 Task: Add and Delete The video "Movie A.mp4"
Action: Mouse moved to (642, 112)
Screenshot: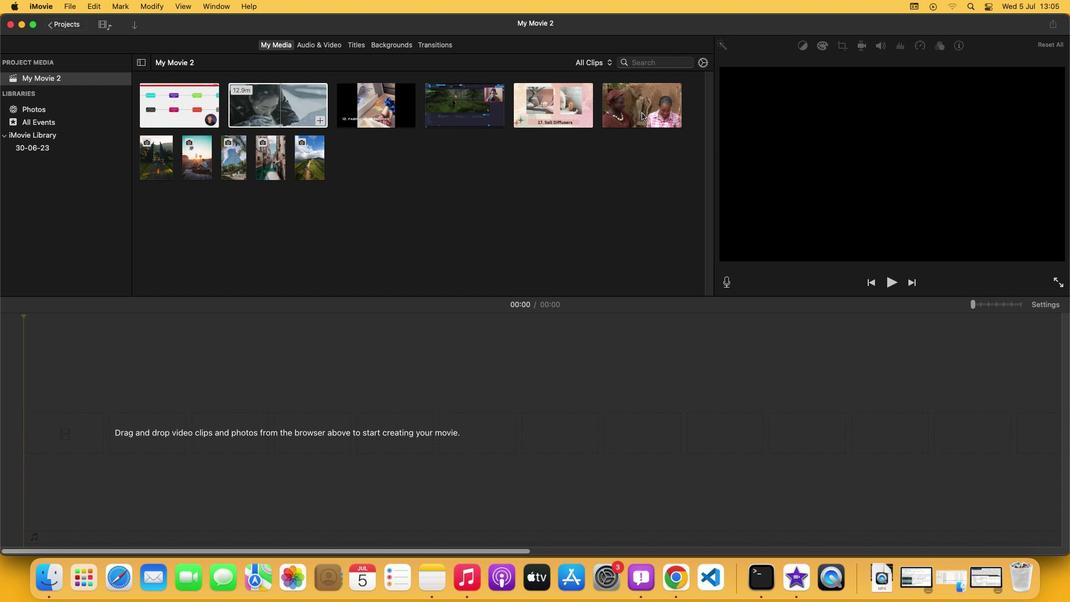 
Action: Mouse pressed left at (642, 112)
Screenshot: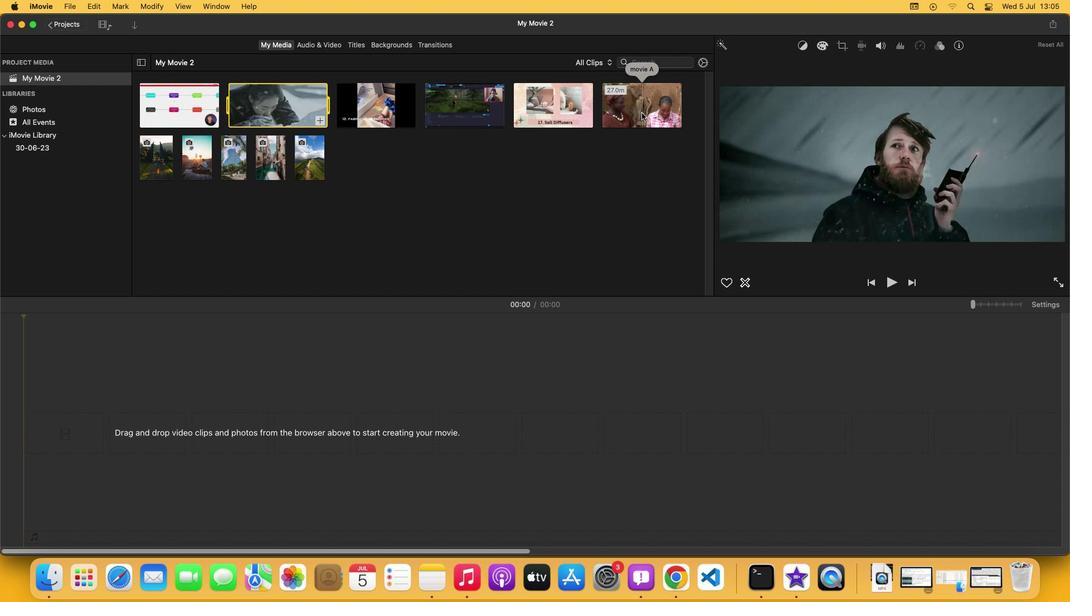 
Action: Mouse moved to (98, 10)
Screenshot: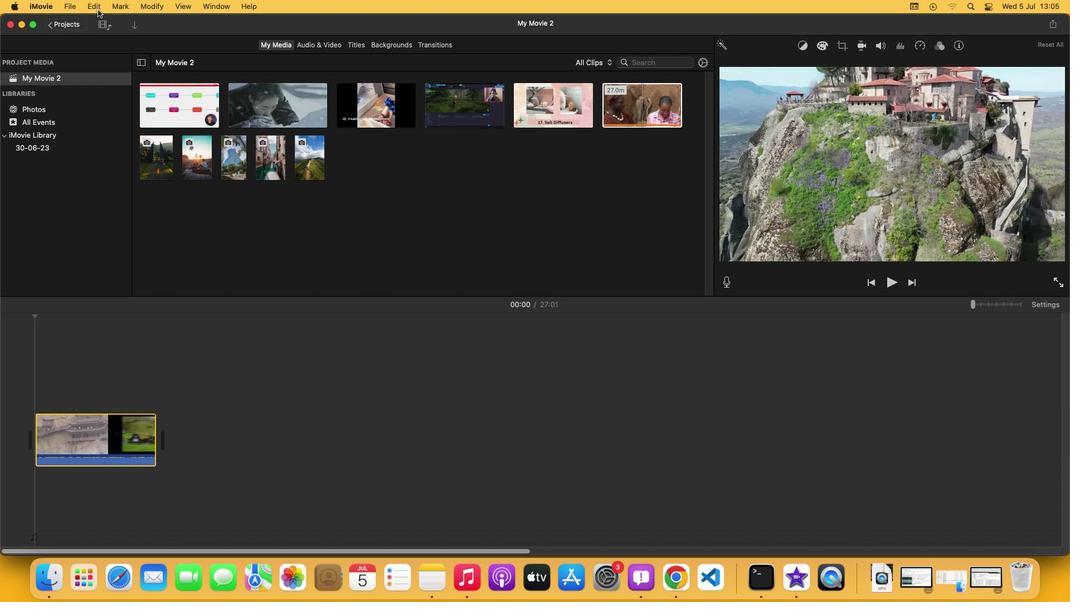 
Action: Mouse pressed left at (98, 10)
Screenshot: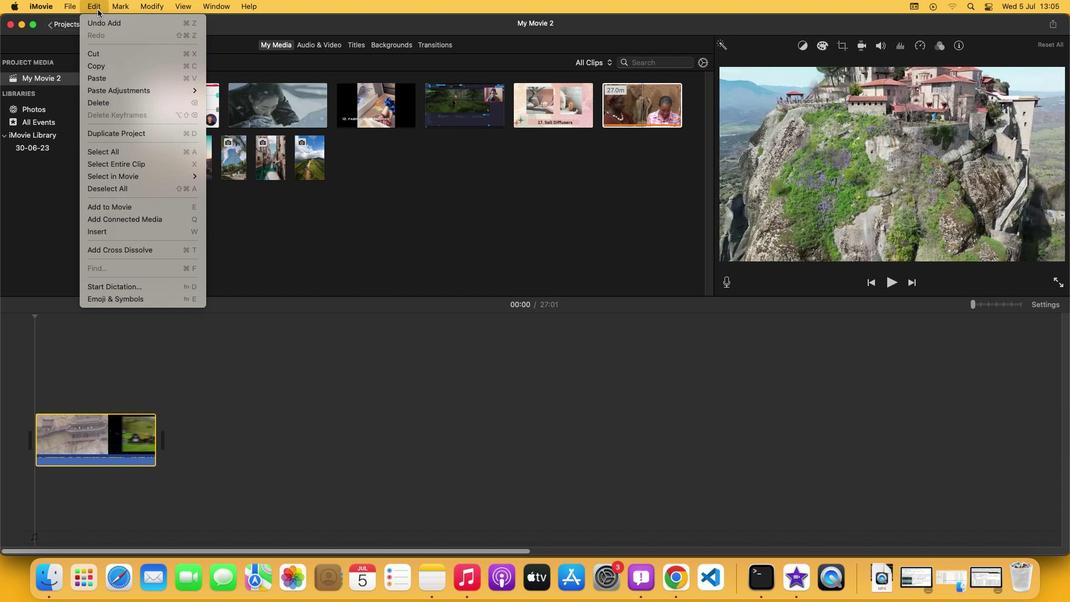 
Action: Mouse moved to (95, 100)
Screenshot: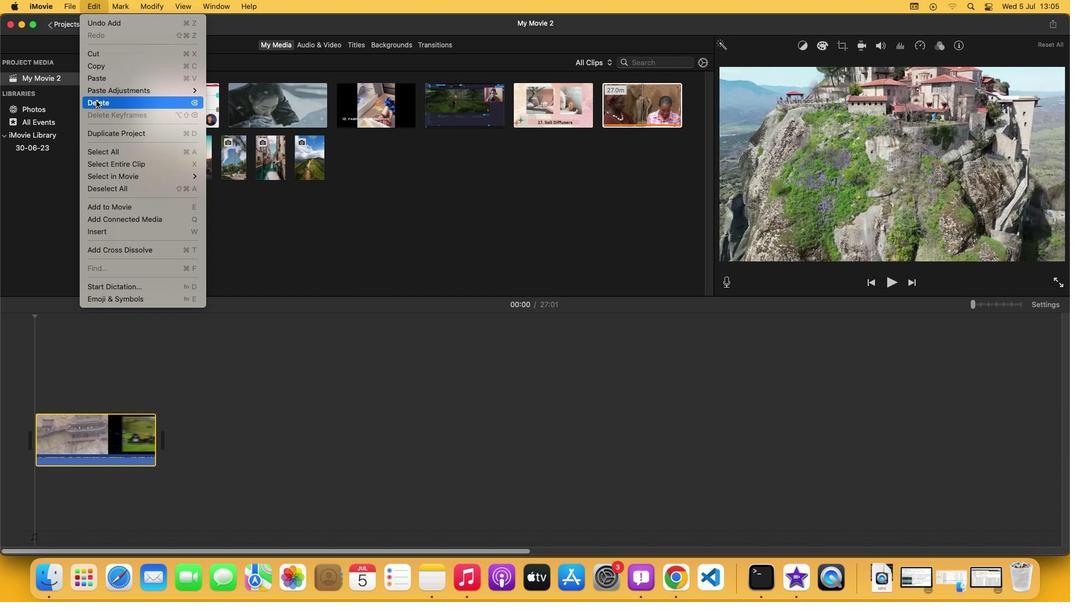 
Action: Mouse pressed left at (95, 100)
Screenshot: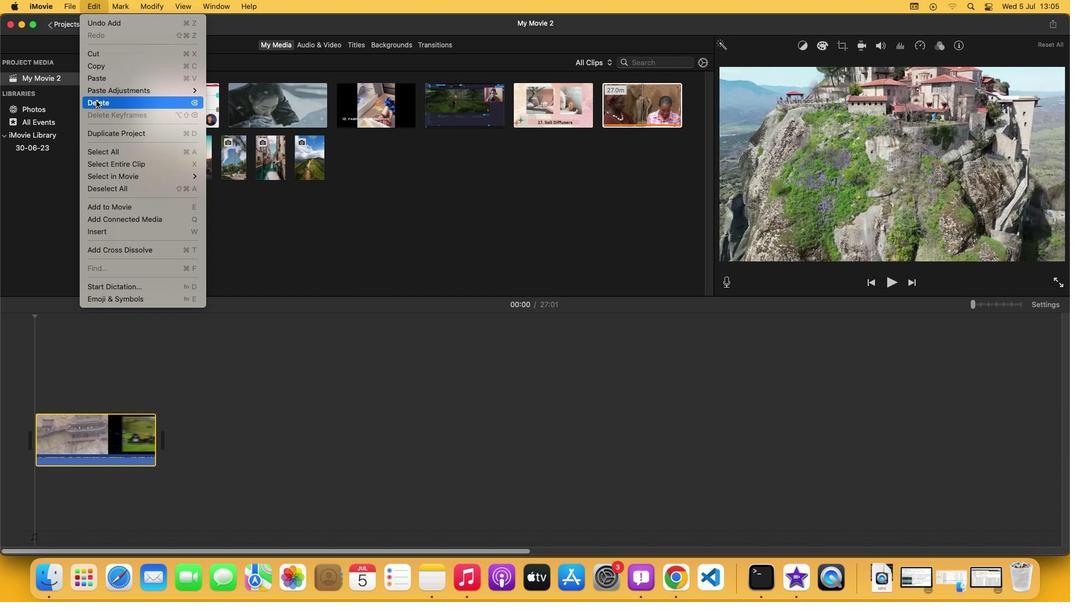 
